 Task: Refresh the list of quick tests that are created by the users
Action: Mouse scrolled (311, 164) with delta (0, 0)
Screenshot: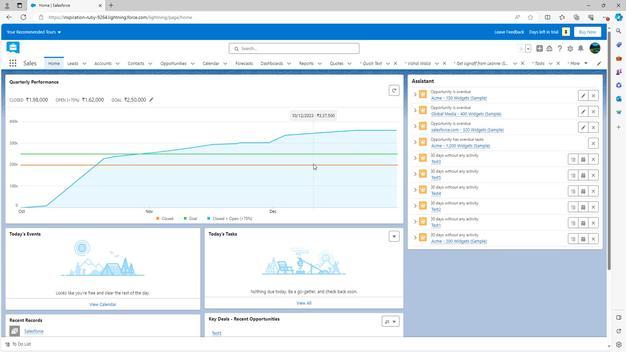 
Action: Mouse scrolled (311, 164) with delta (0, 0)
Screenshot: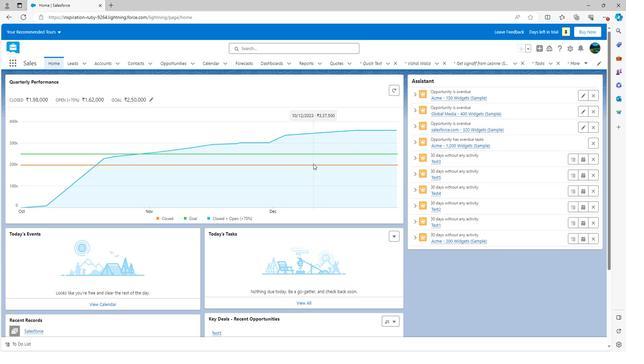 
Action: Mouse scrolled (311, 164) with delta (0, 0)
Screenshot: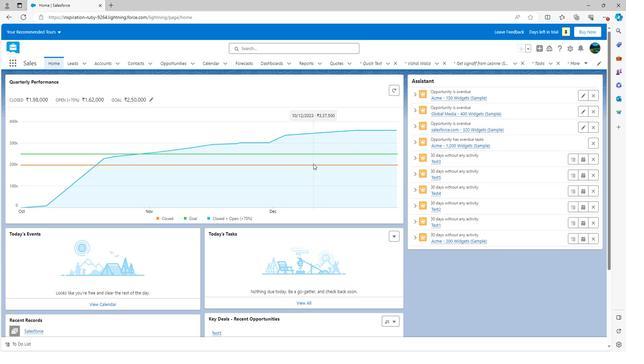 
Action: Mouse scrolled (311, 164) with delta (0, 0)
Screenshot: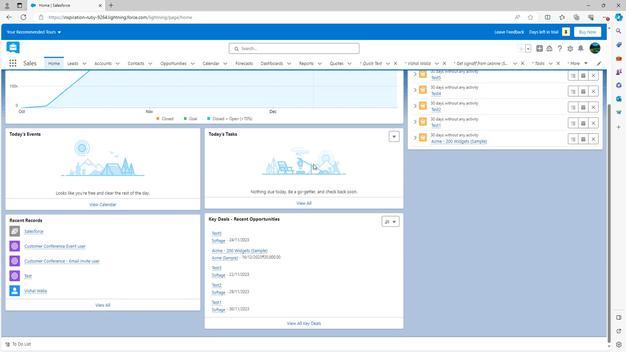 
Action: Mouse scrolled (311, 164) with delta (0, 0)
Screenshot: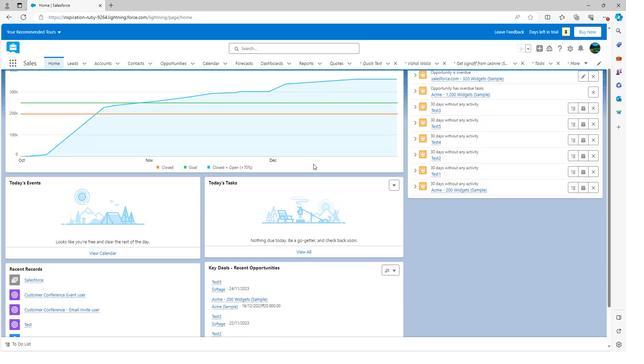 
Action: Mouse scrolled (311, 164) with delta (0, 0)
Screenshot: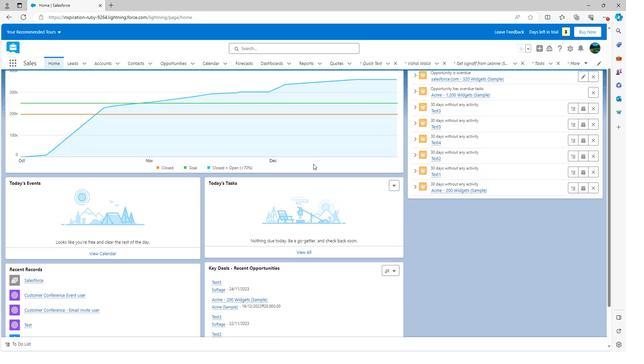 
Action: Mouse scrolled (311, 164) with delta (0, 0)
Screenshot: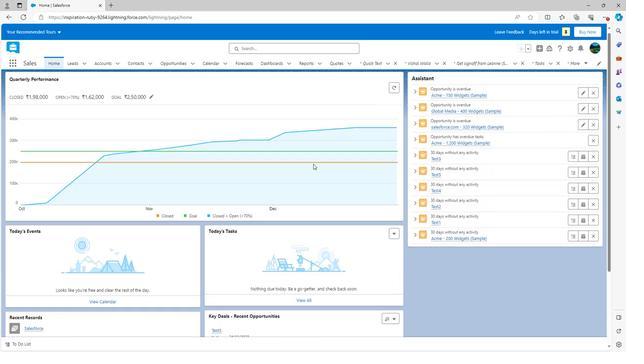
Action: Mouse moved to (370, 62)
Screenshot: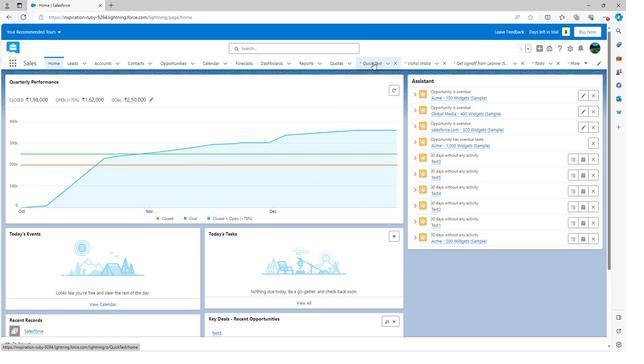 
Action: Mouse pressed left at (370, 62)
Screenshot: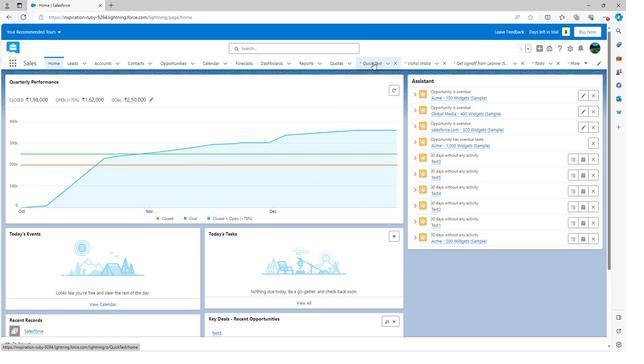 
Action: Mouse moved to (23, 17)
Screenshot: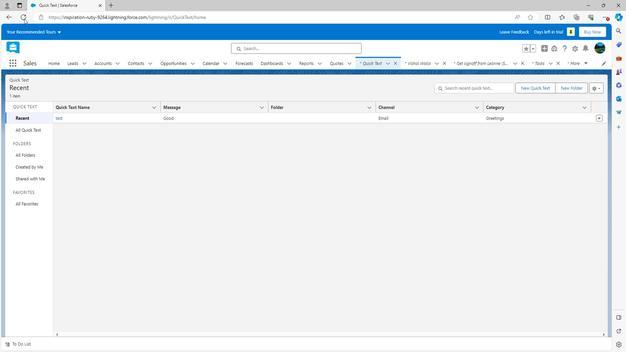 
Action: Mouse pressed left at (23, 17)
Screenshot: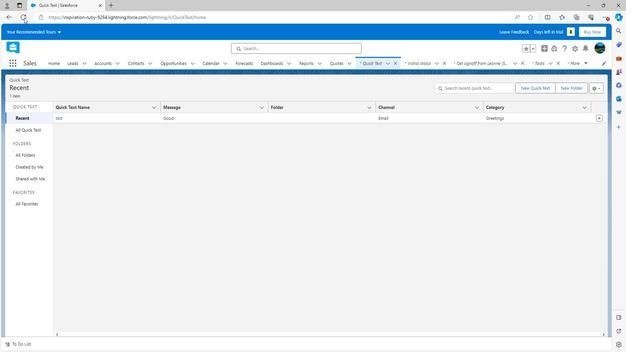 
Action: Mouse moved to (29, 133)
Screenshot: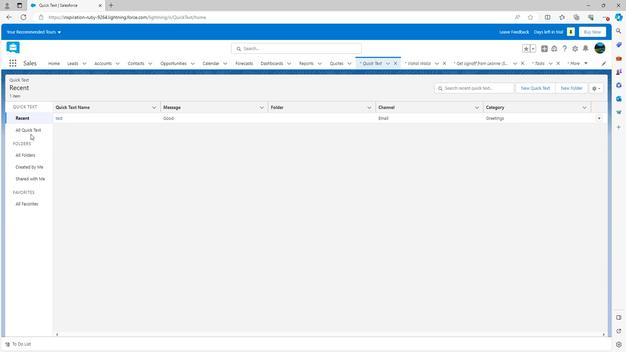 
Action: Mouse pressed left at (29, 133)
Screenshot: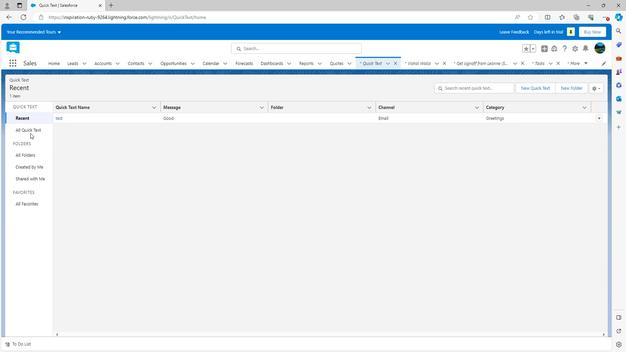 
Action: Mouse moved to (23, 128)
Screenshot: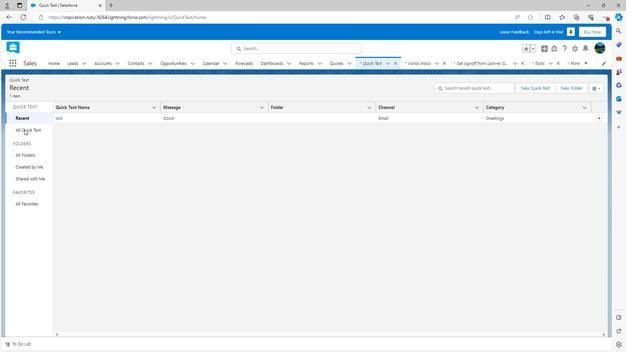 
Action: Mouse pressed left at (23, 128)
Screenshot: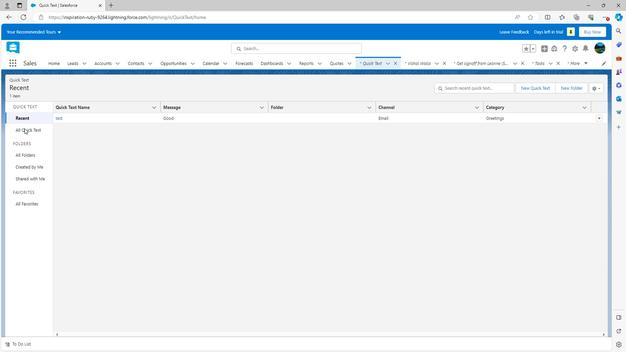 
Action: Mouse moved to (23, 138)
Screenshot: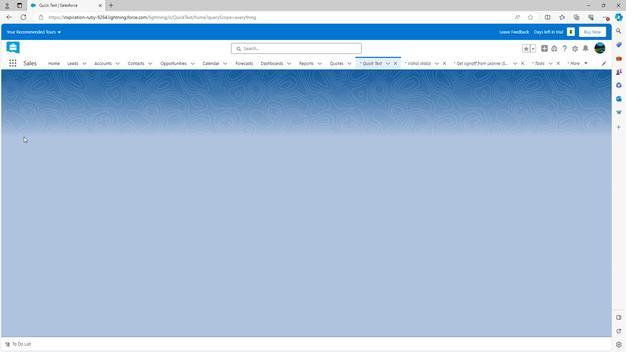 
